 Task: Rename the applied filter.
Action: Mouse moved to (802, 120)
Screenshot: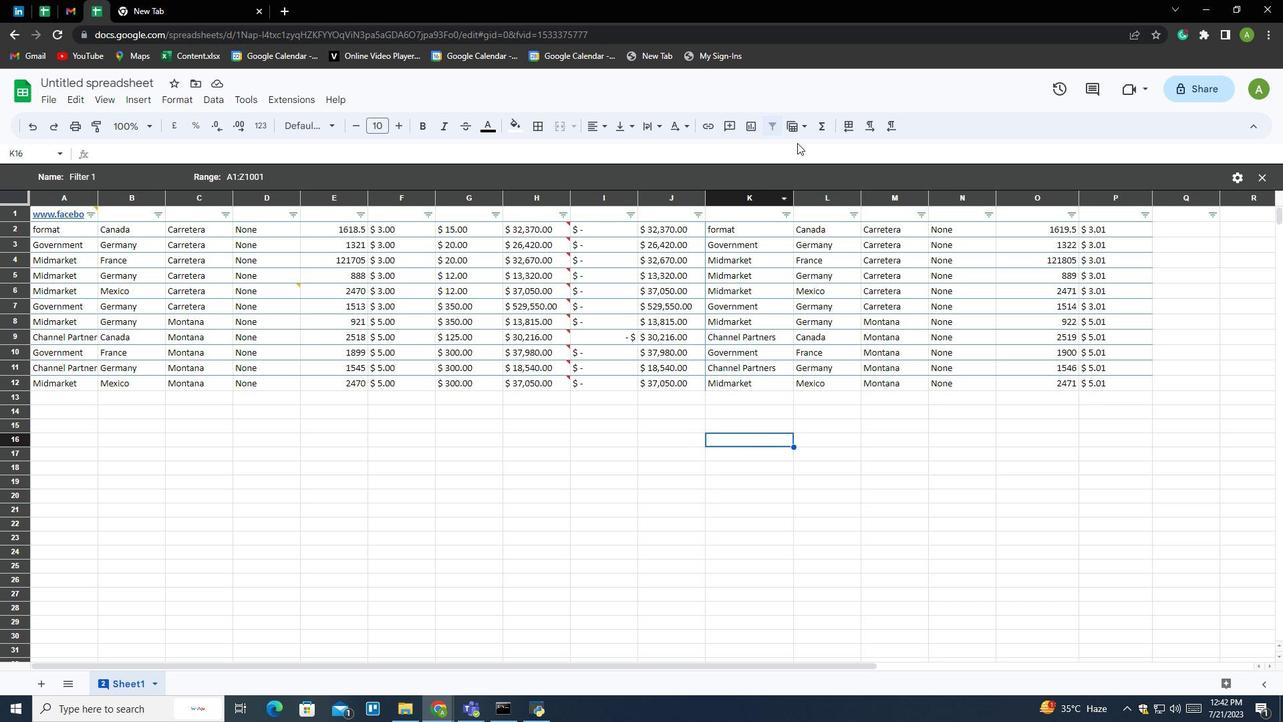 
Action: Mouse pressed left at (802, 120)
Screenshot: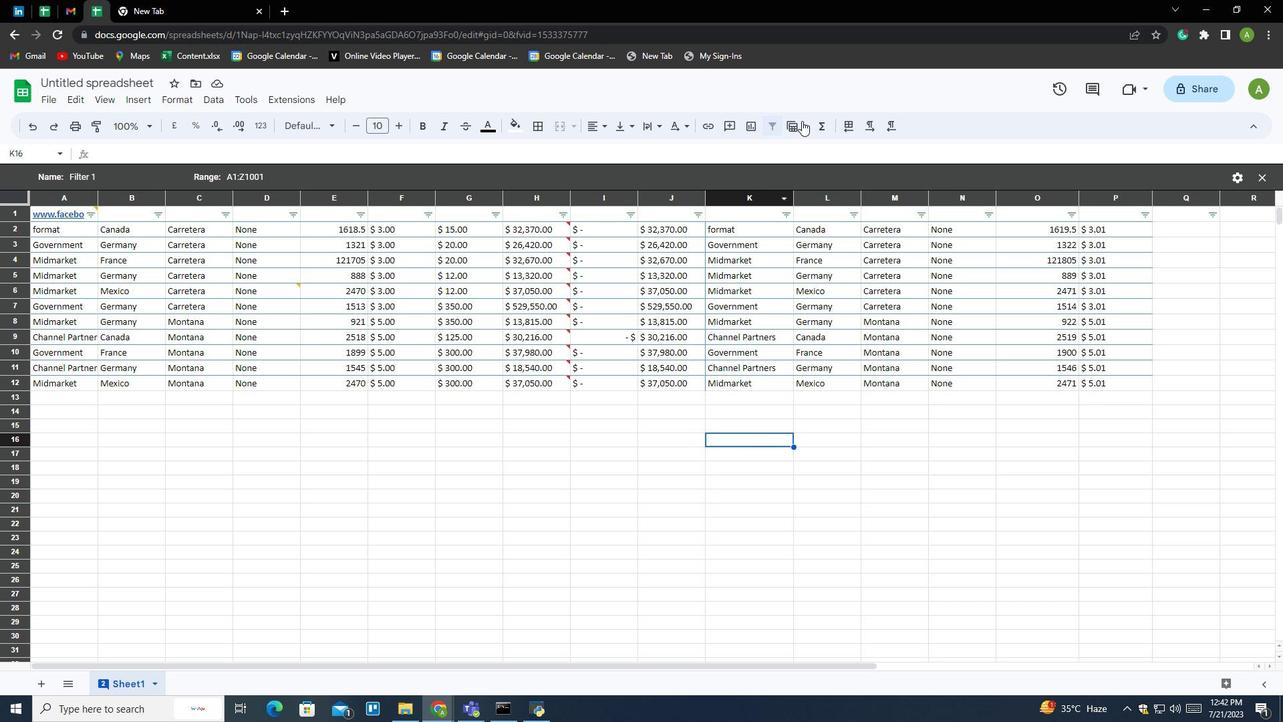 
Action: Mouse moved to (841, 191)
Screenshot: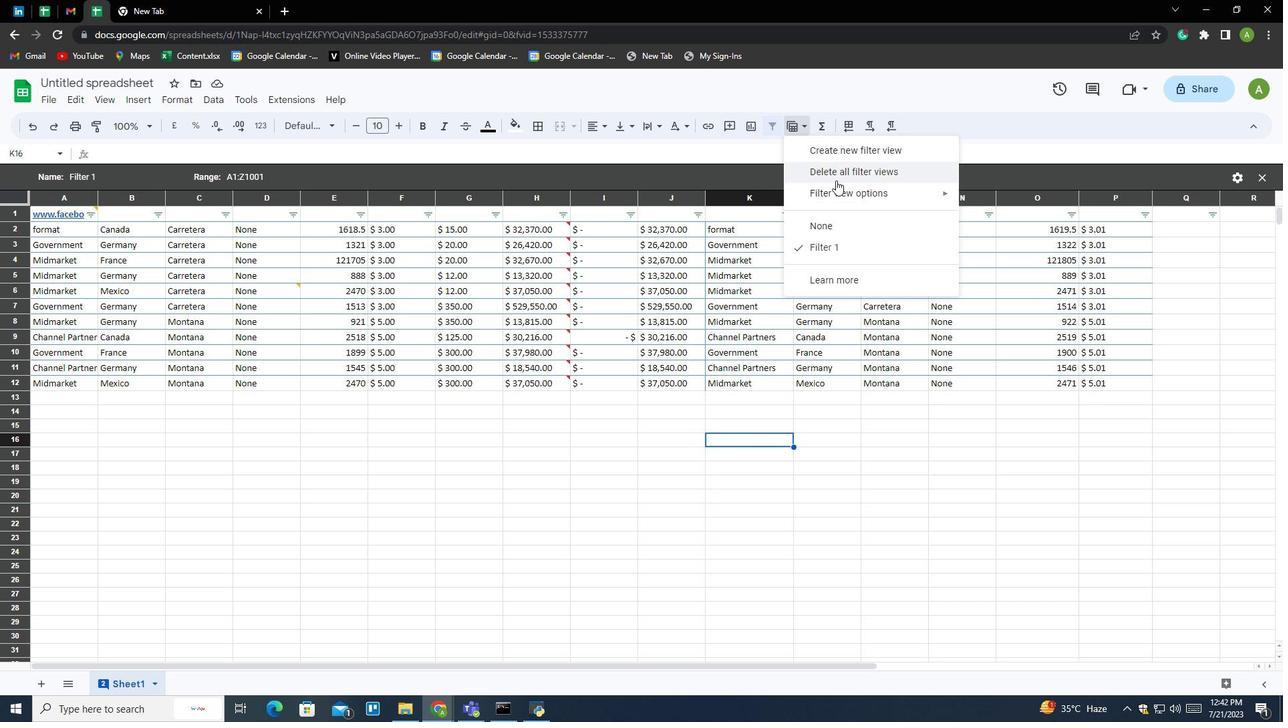 
Action: Mouse pressed left at (841, 191)
Screenshot: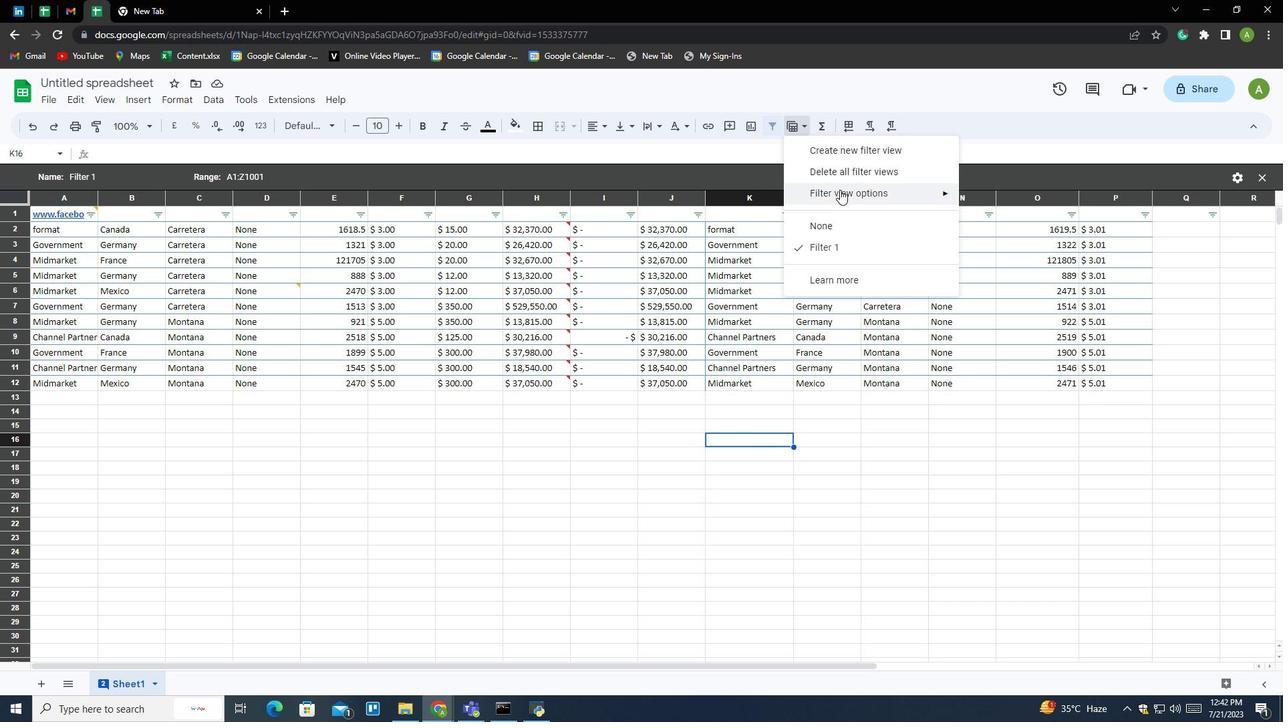 
Action: Mouse moved to (968, 191)
Screenshot: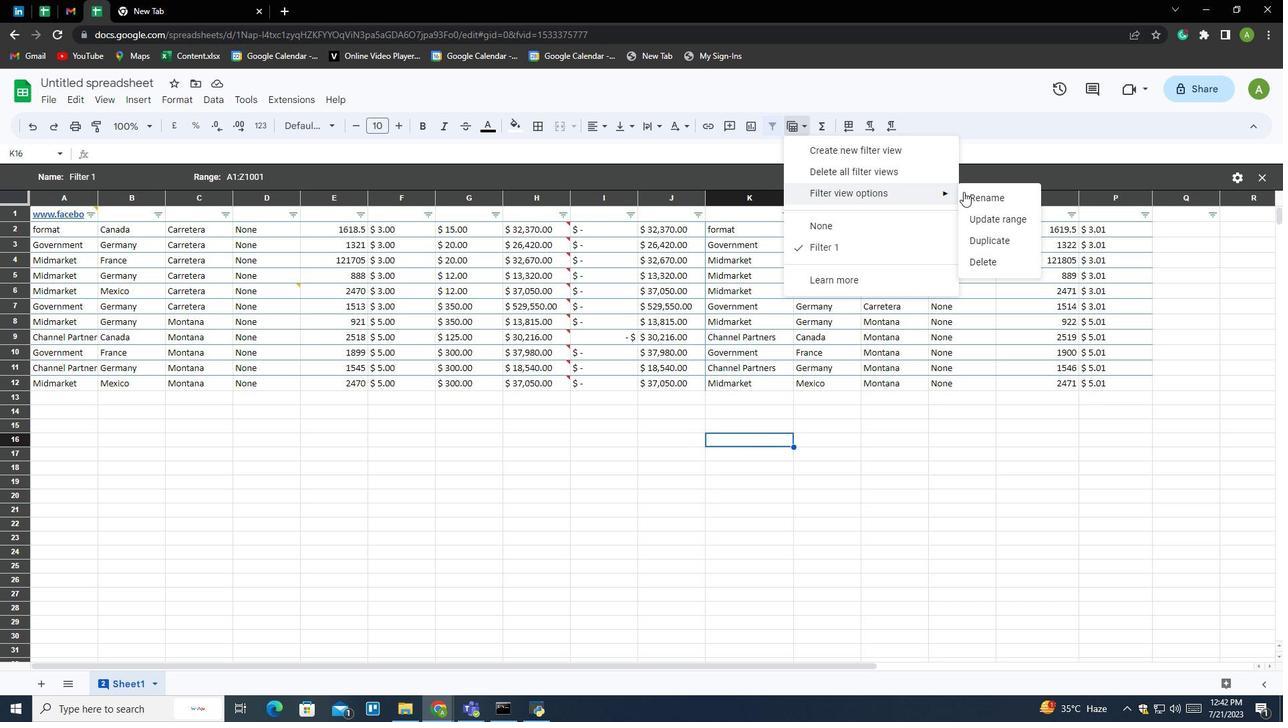 
Action: Mouse pressed left at (968, 191)
Screenshot: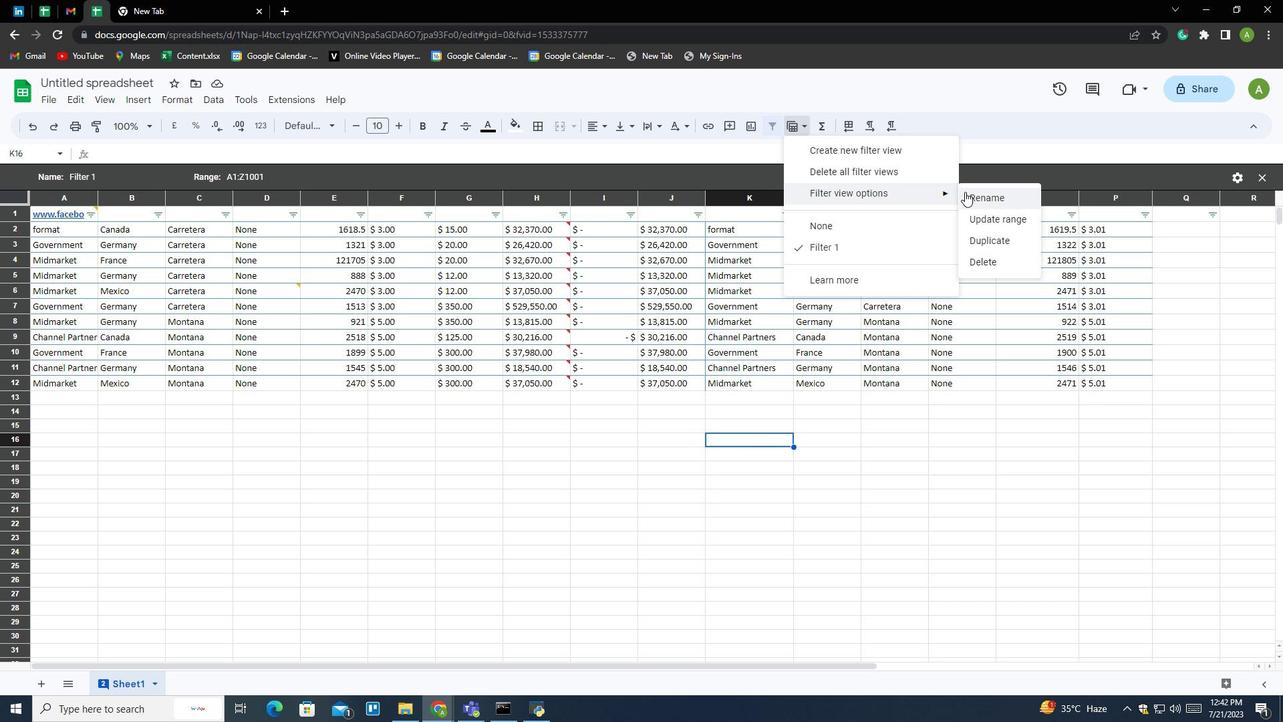 
Action: Mouse moved to (917, 314)
Screenshot: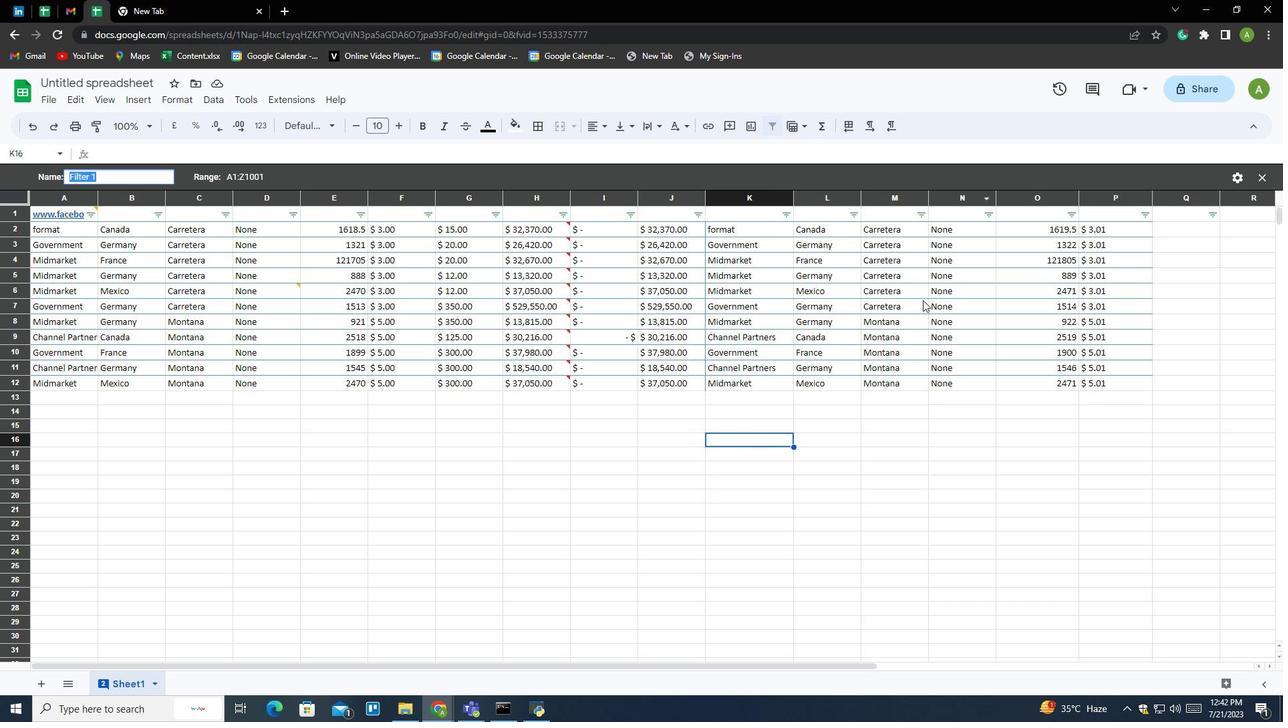 
